 Task: Create a due date automation trigger when advanced on, on the monday of the week a card is due add dates starting in 1 working days at 11:00 AM.
Action: Mouse moved to (967, 78)
Screenshot: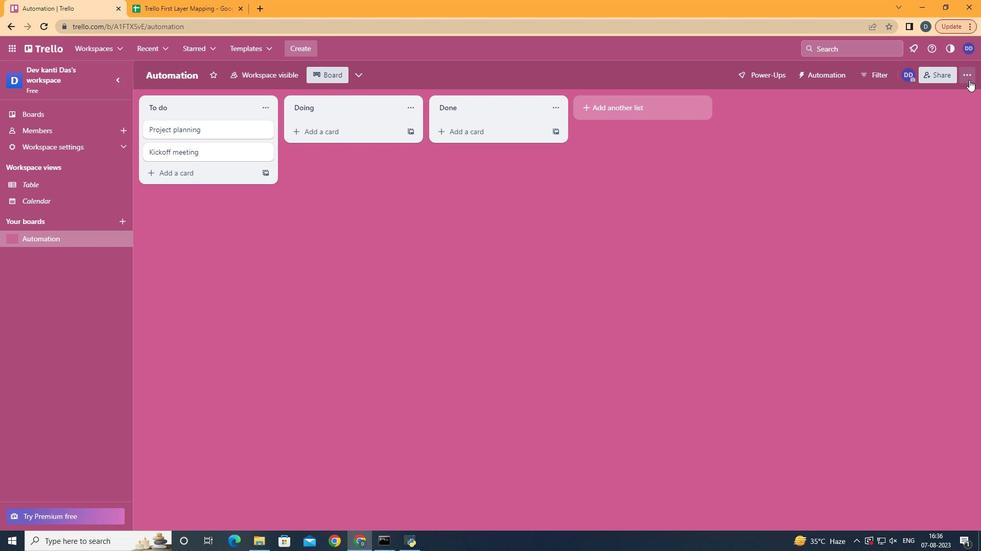 
Action: Mouse pressed left at (967, 78)
Screenshot: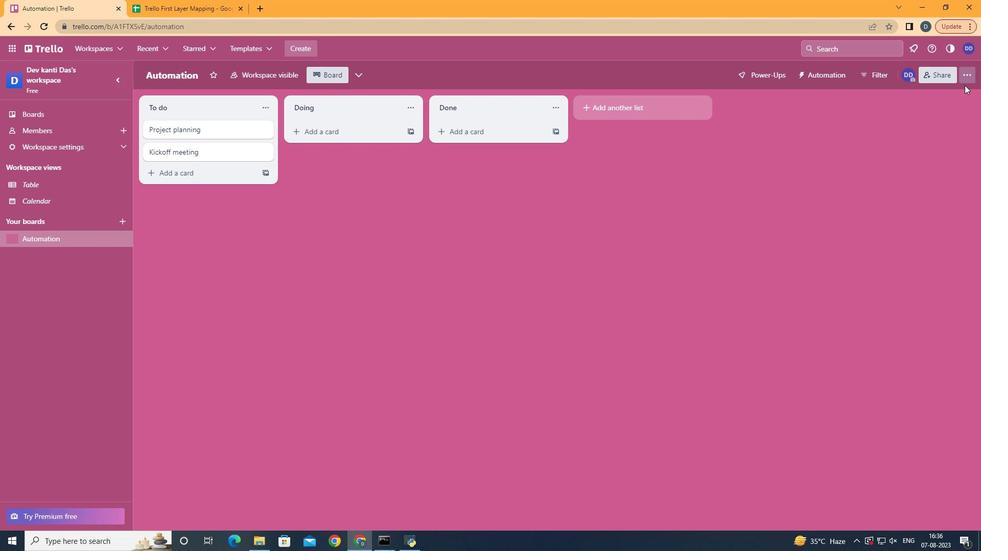
Action: Mouse moved to (888, 213)
Screenshot: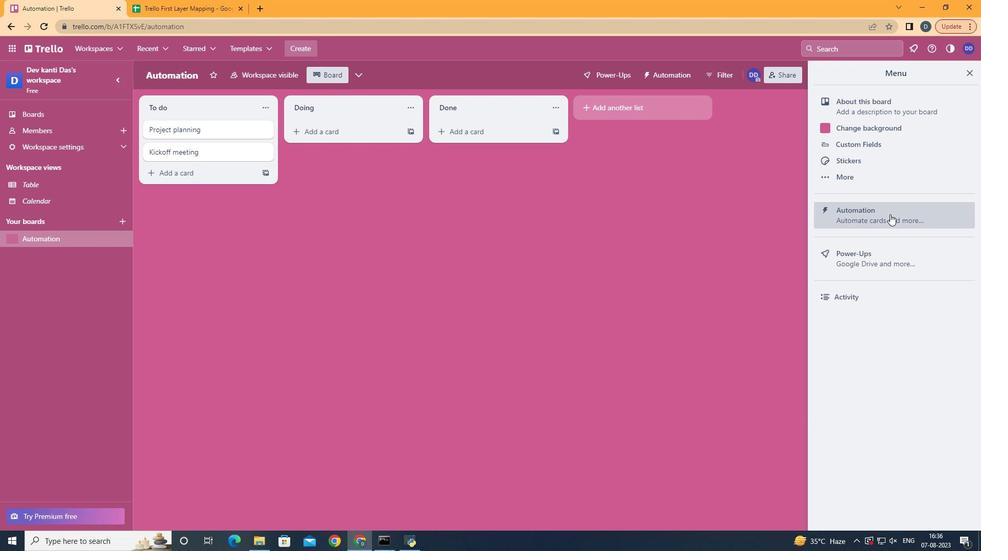 
Action: Mouse pressed left at (888, 213)
Screenshot: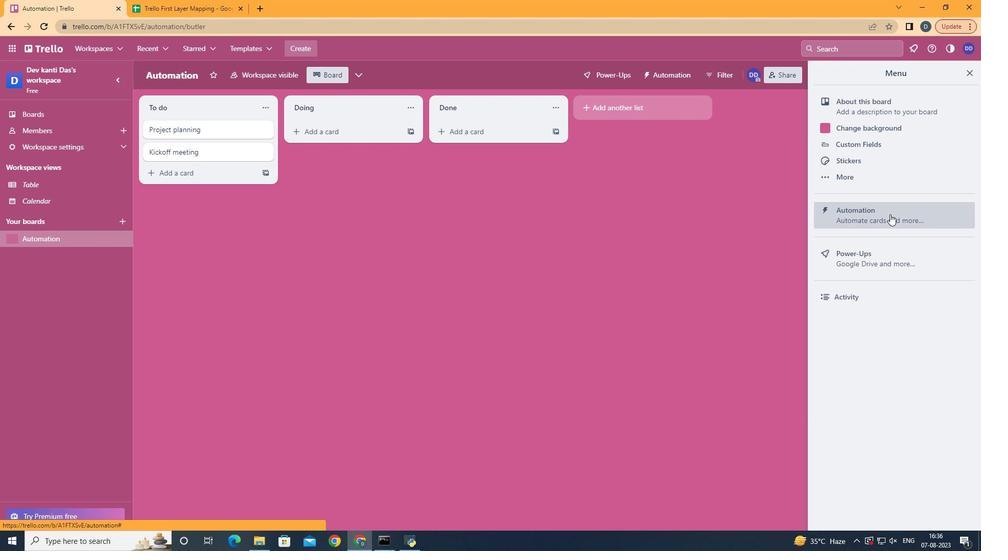 
Action: Mouse moved to (204, 203)
Screenshot: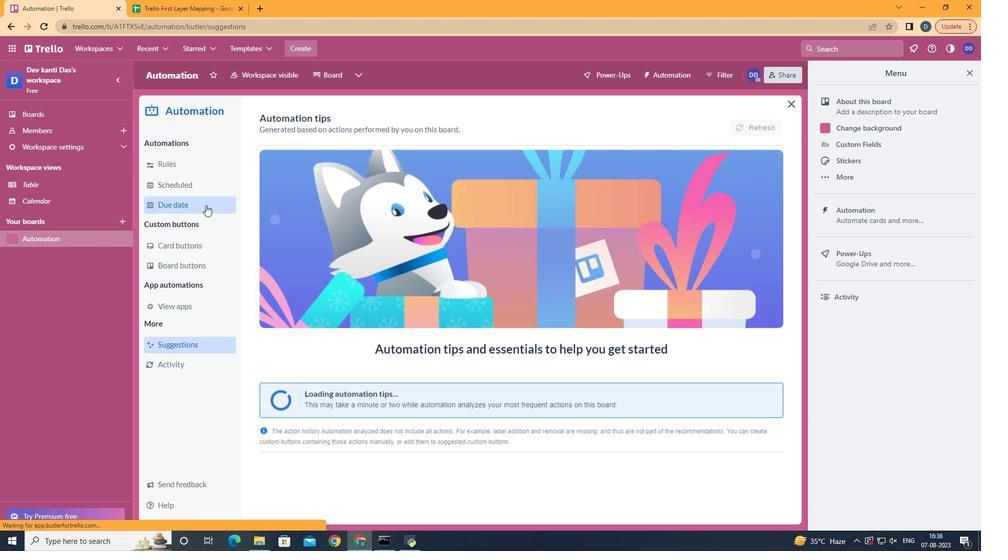 
Action: Mouse pressed left at (204, 203)
Screenshot: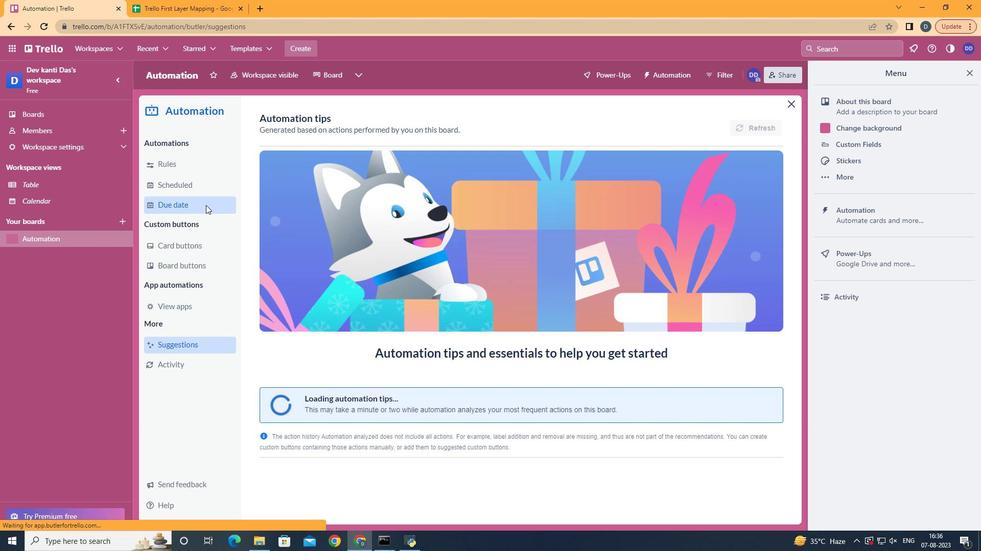 
Action: Mouse moved to (711, 122)
Screenshot: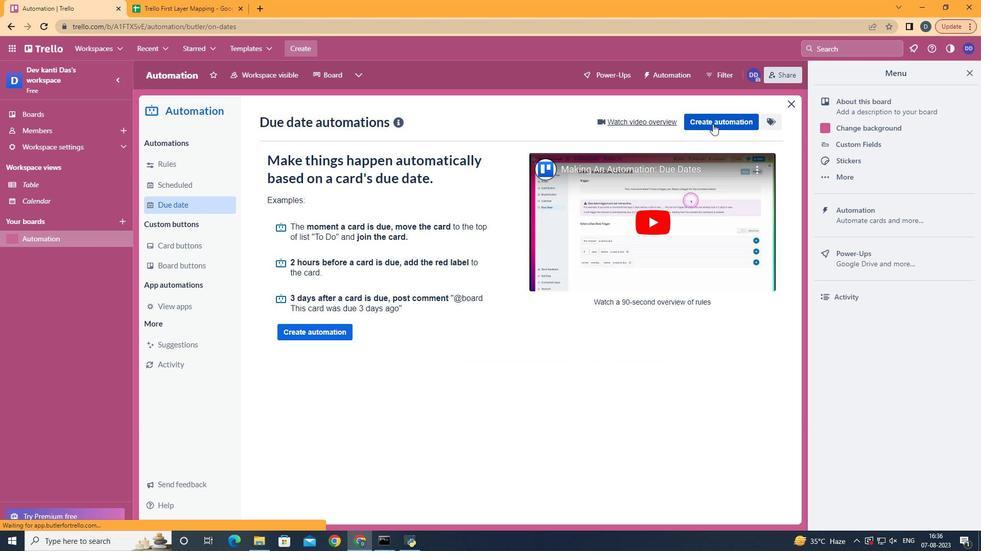 
Action: Mouse pressed left at (711, 122)
Screenshot: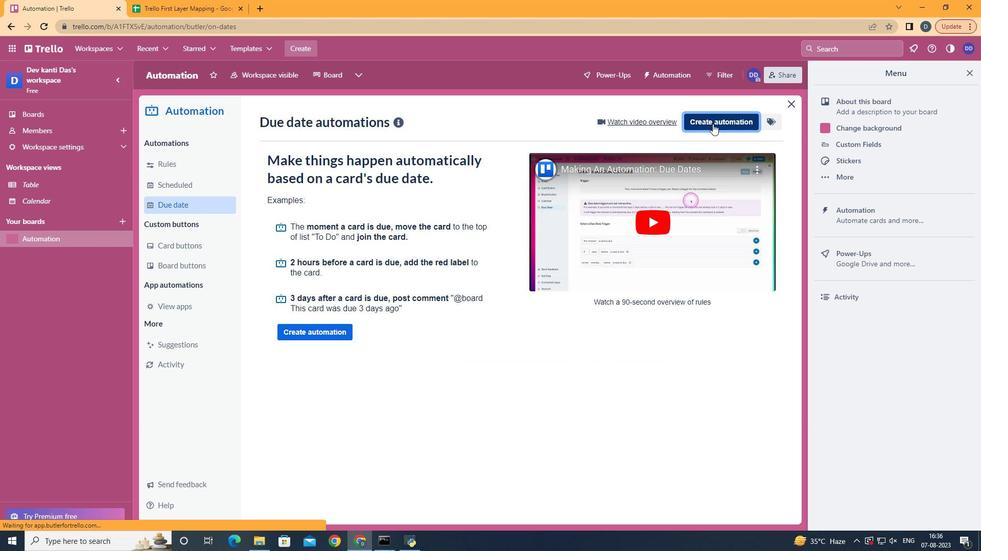 
Action: Mouse moved to (539, 218)
Screenshot: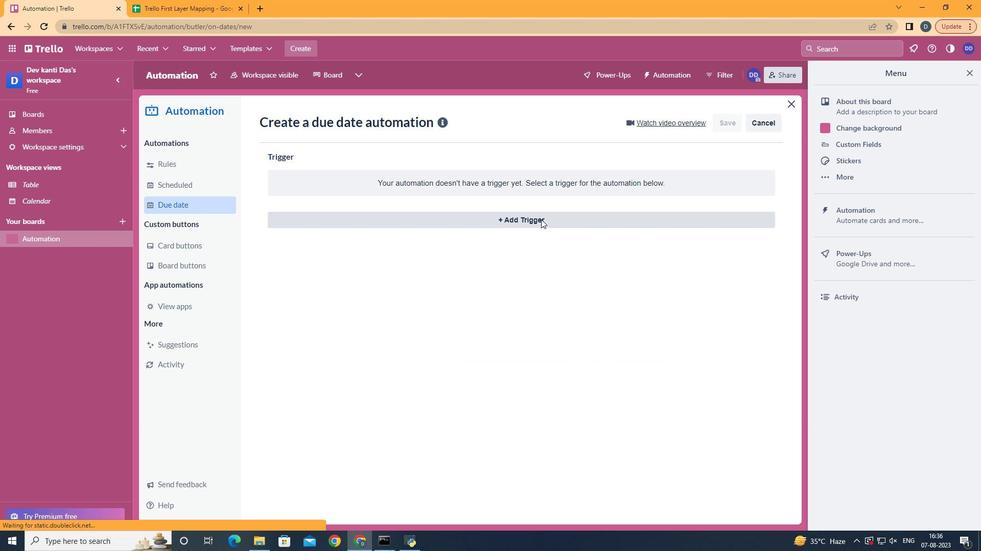 
Action: Mouse pressed left at (539, 218)
Screenshot: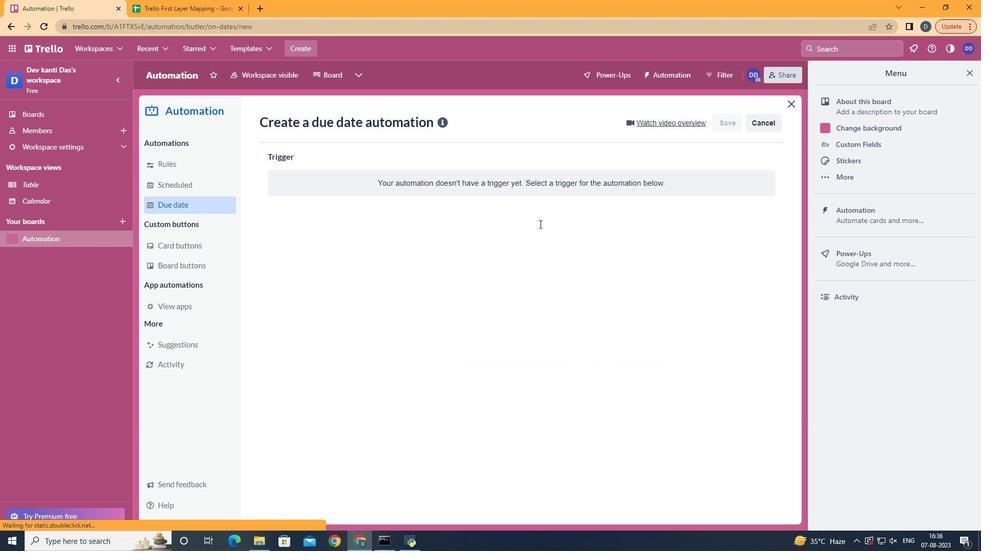 
Action: Mouse moved to (335, 262)
Screenshot: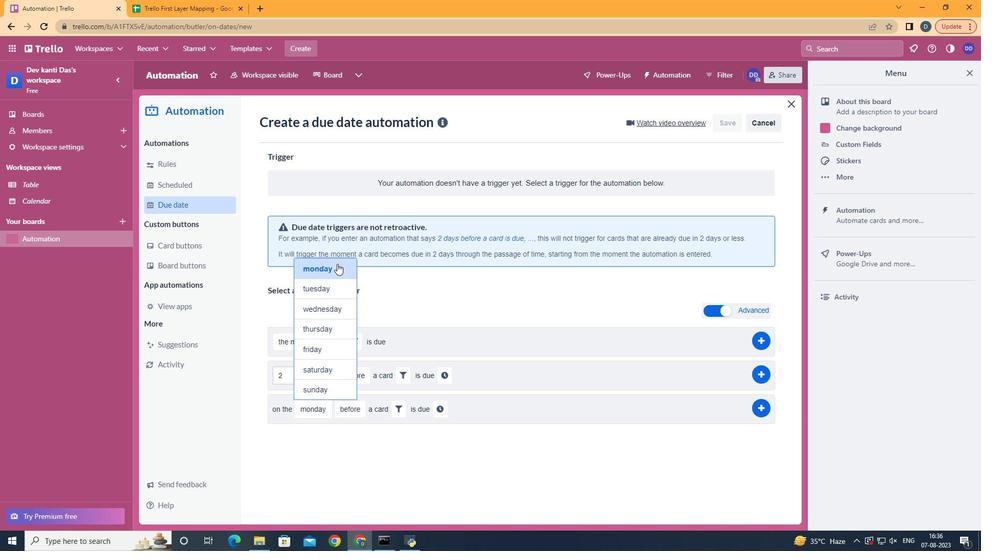 
Action: Mouse pressed left at (335, 262)
Screenshot: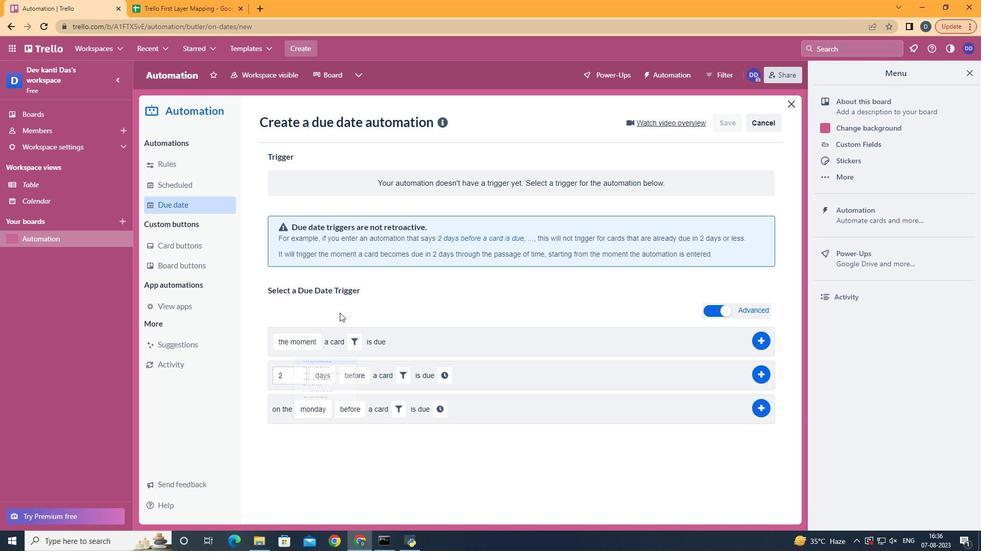
Action: Mouse moved to (357, 468)
Screenshot: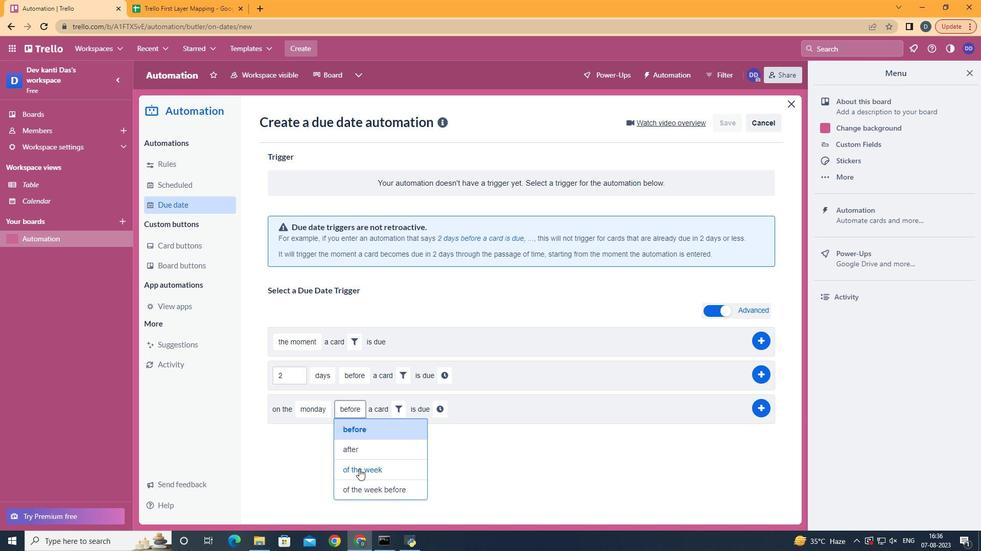 
Action: Mouse pressed left at (357, 468)
Screenshot: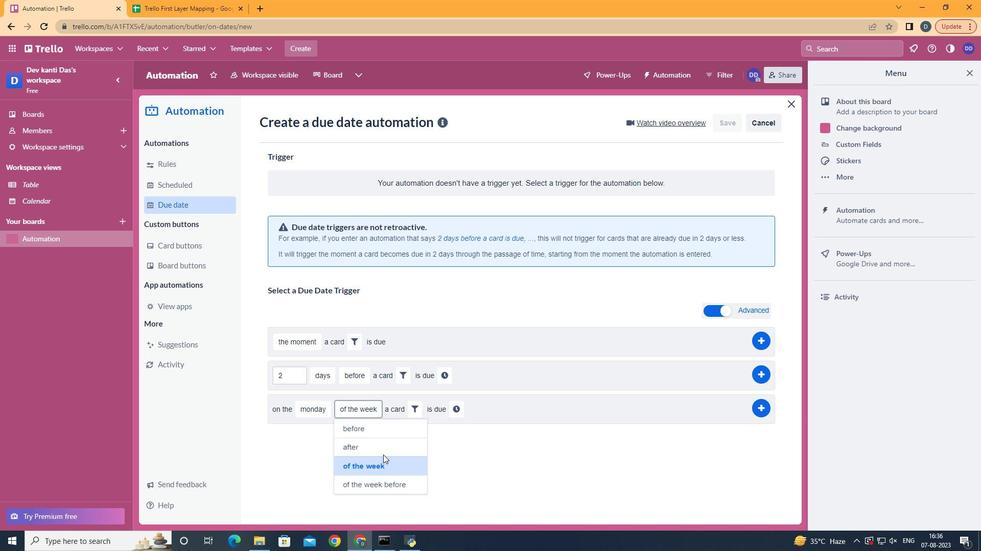 
Action: Mouse moved to (413, 411)
Screenshot: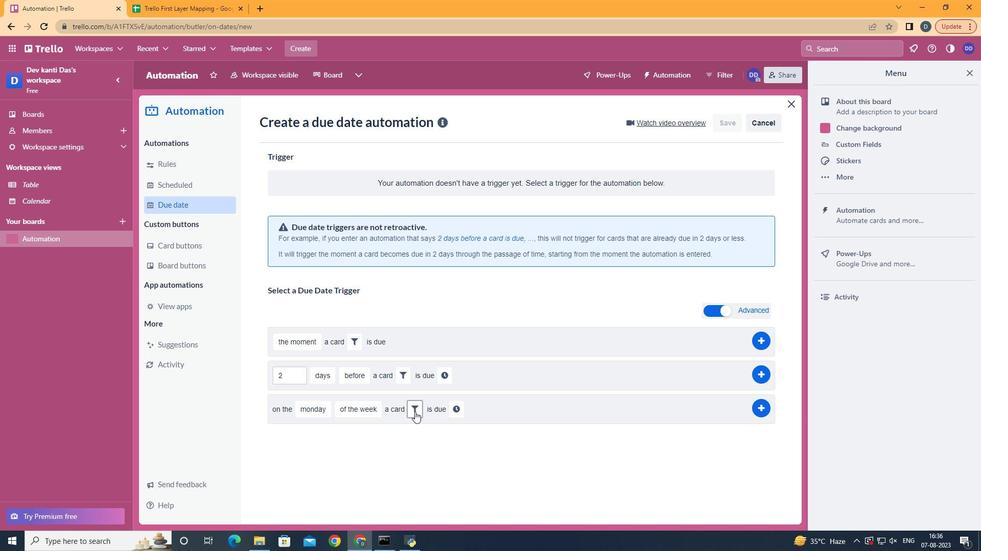 
Action: Mouse pressed left at (413, 411)
Screenshot: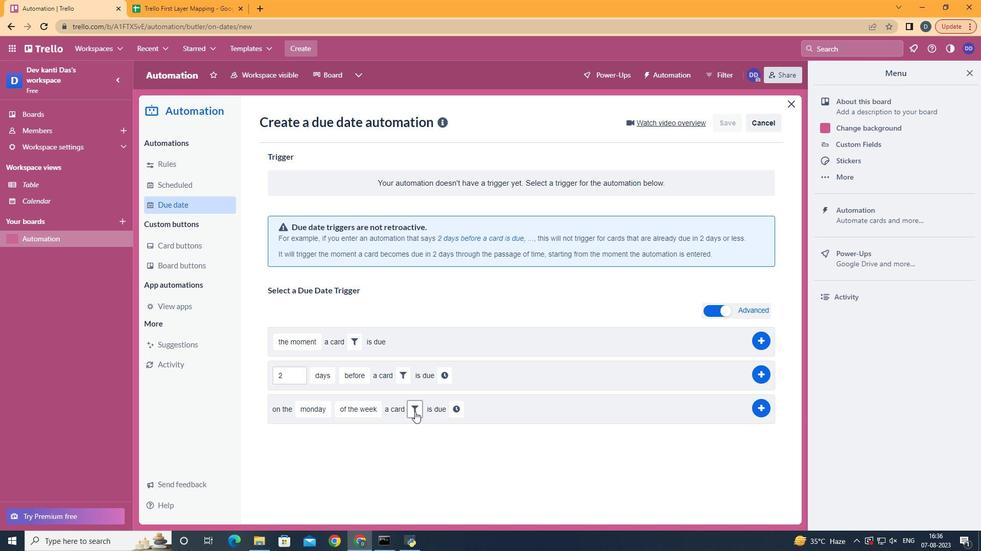
Action: Mouse moved to (461, 439)
Screenshot: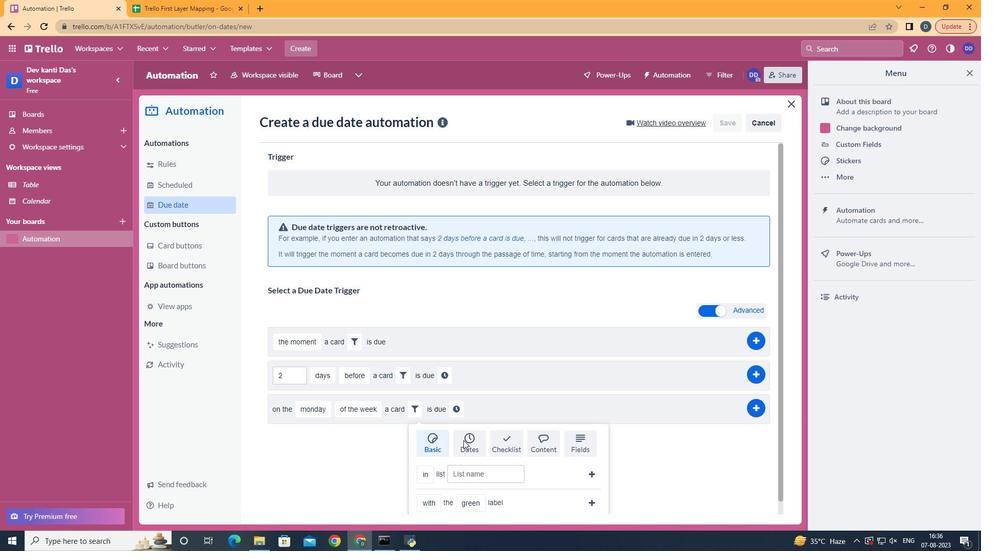 
Action: Mouse pressed left at (461, 439)
Screenshot: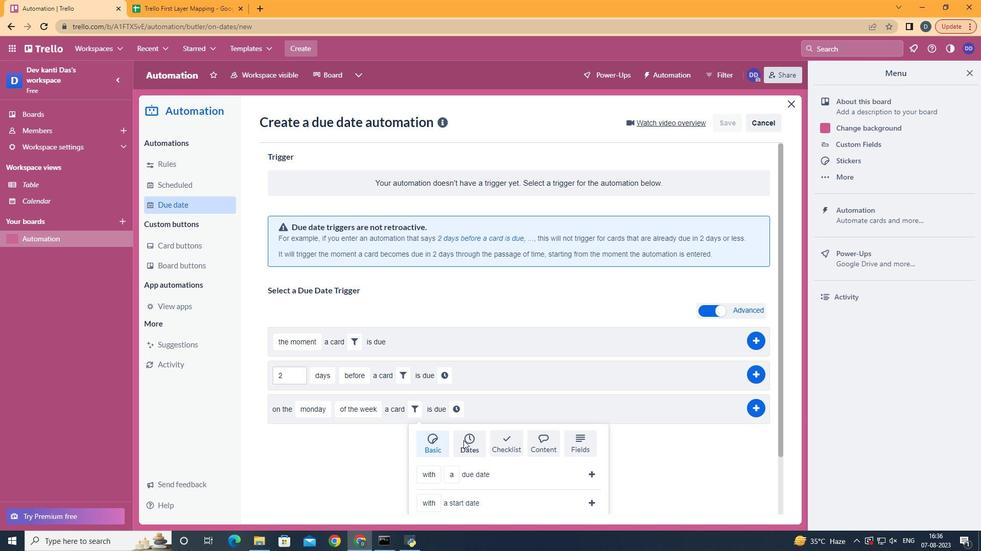 
Action: Mouse scrolled (461, 438) with delta (0, 0)
Screenshot: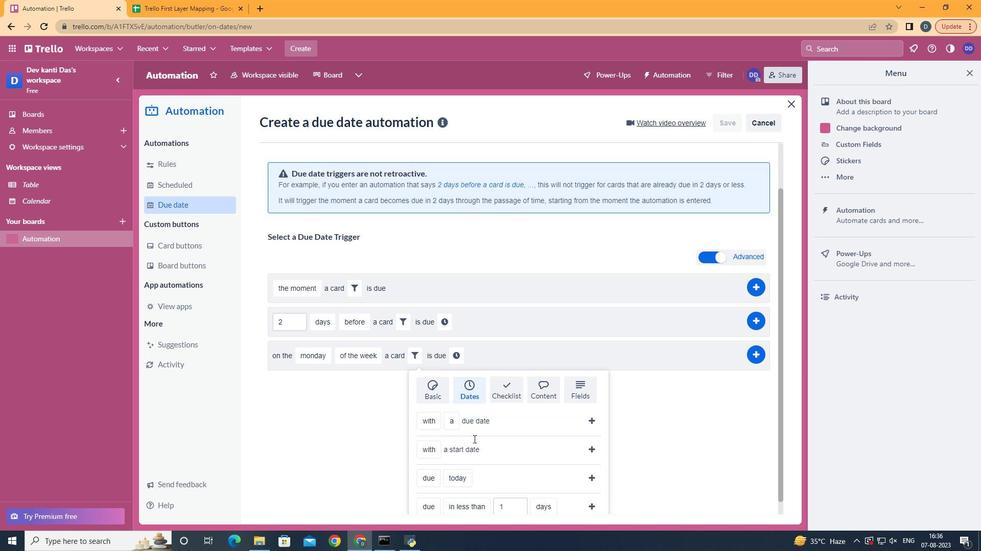 
Action: Mouse scrolled (461, 438) with delta (0, 0)
Screenshot: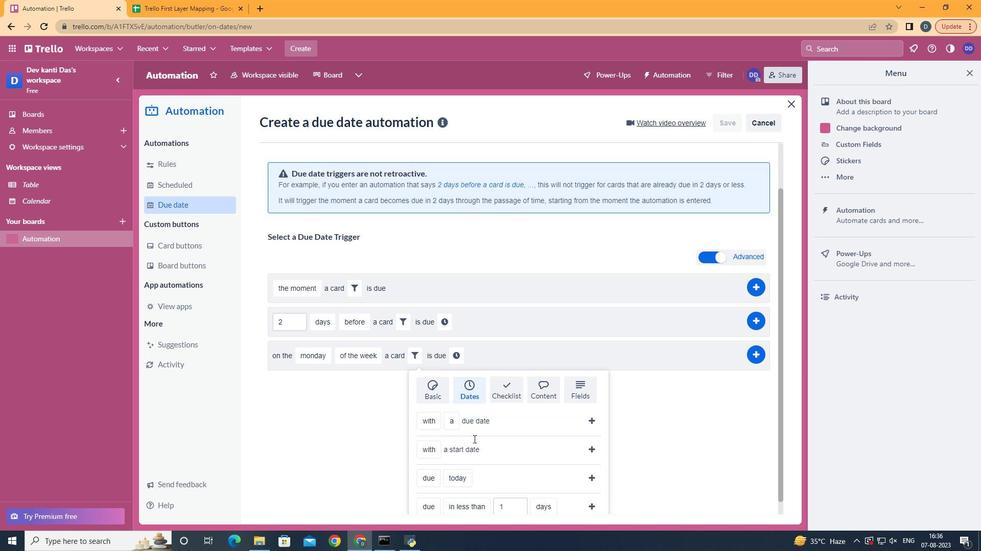 
Action: Mouse scrolled (461, 438) with delta (0, 0)
Screenshot: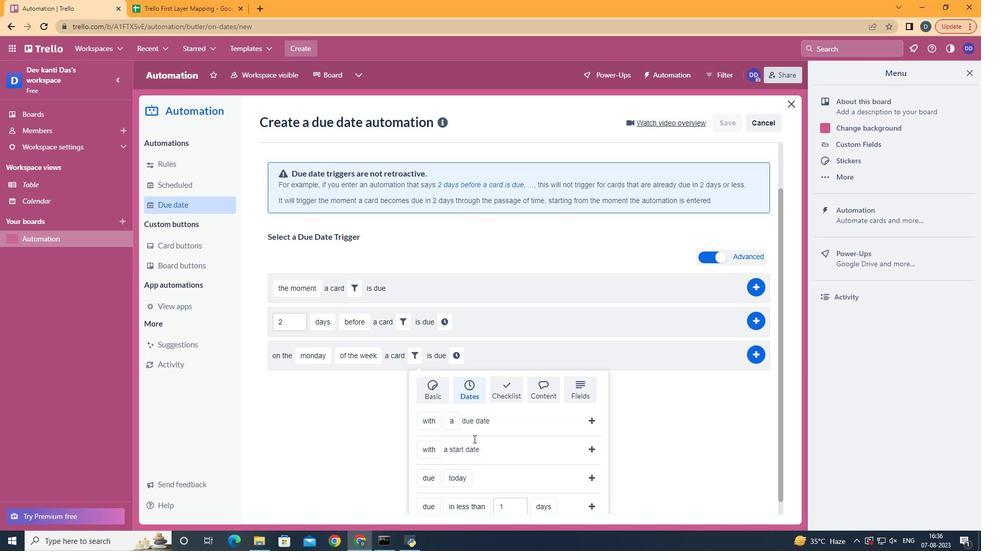 
Action: Mouse scrolled (461, 438) with delta (0, 0)
Screenshot: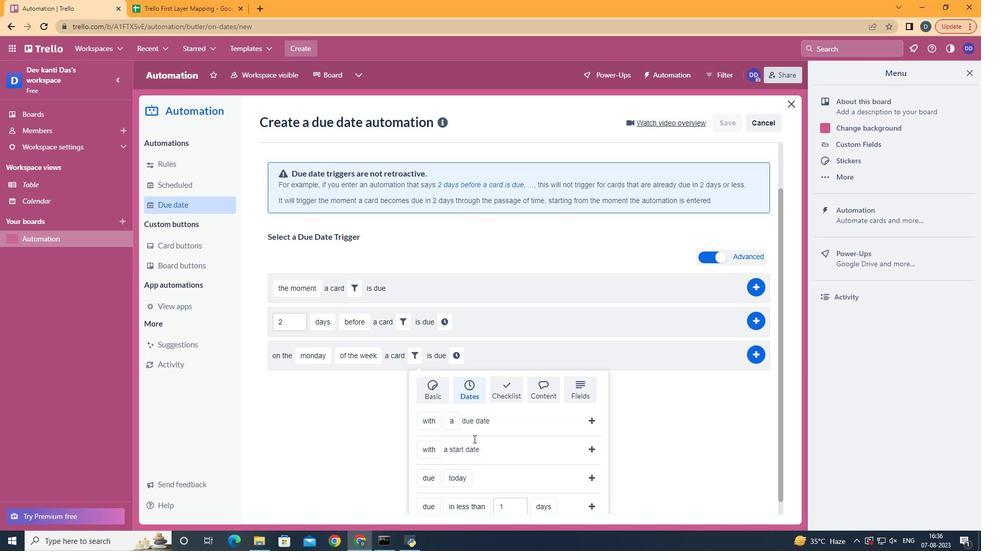 
Action: Mouse moved to (439, 469)
Screenshot: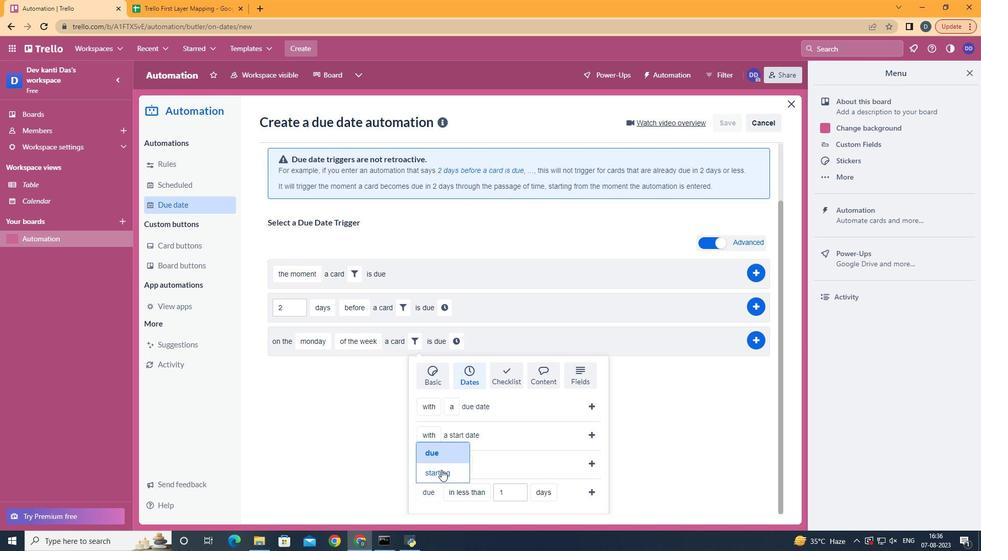 
Action: Mouse pressed left at (439, 469)
Screenshot: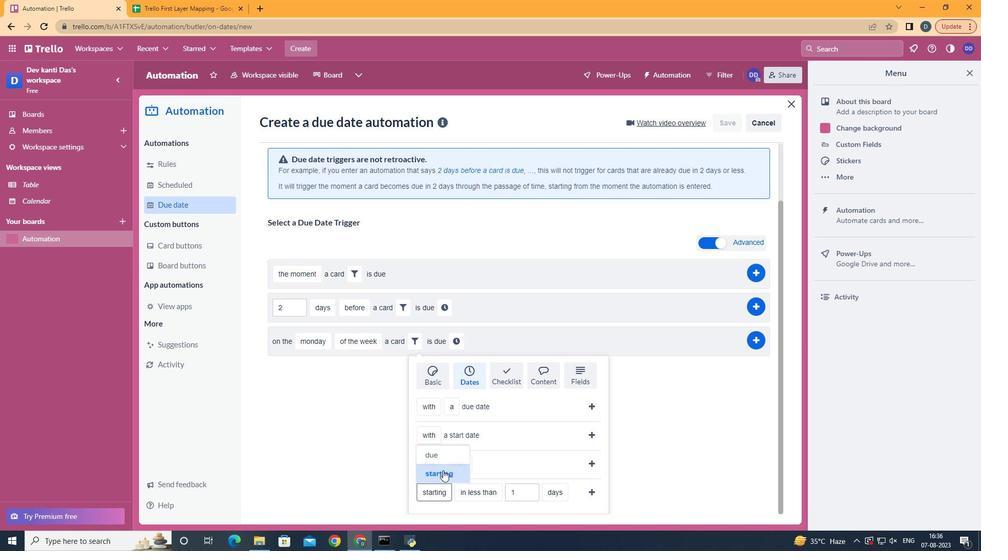 
Action: Mouse moved to (484, 450)
Screenshot: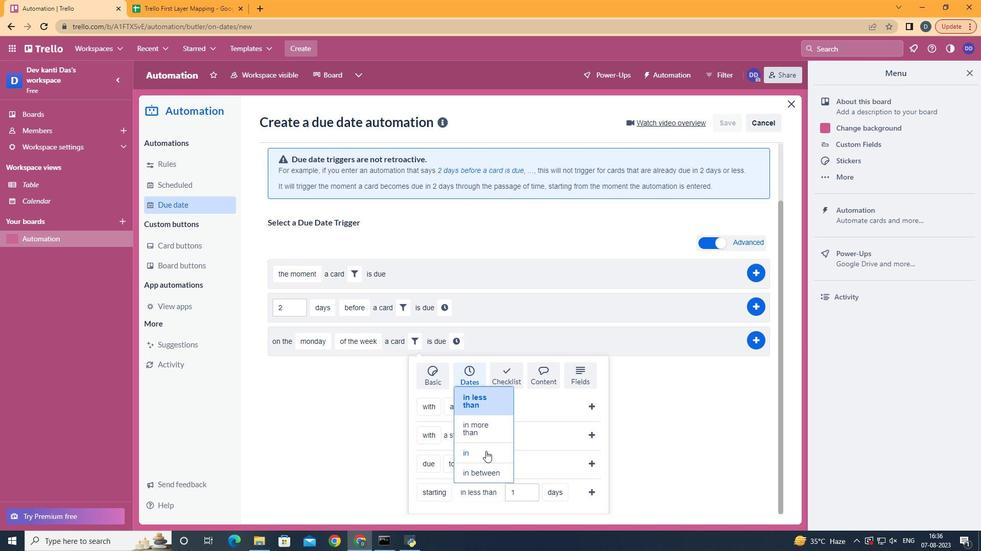 
Action: Mouse pressed left at (484, 450)
Screenshot: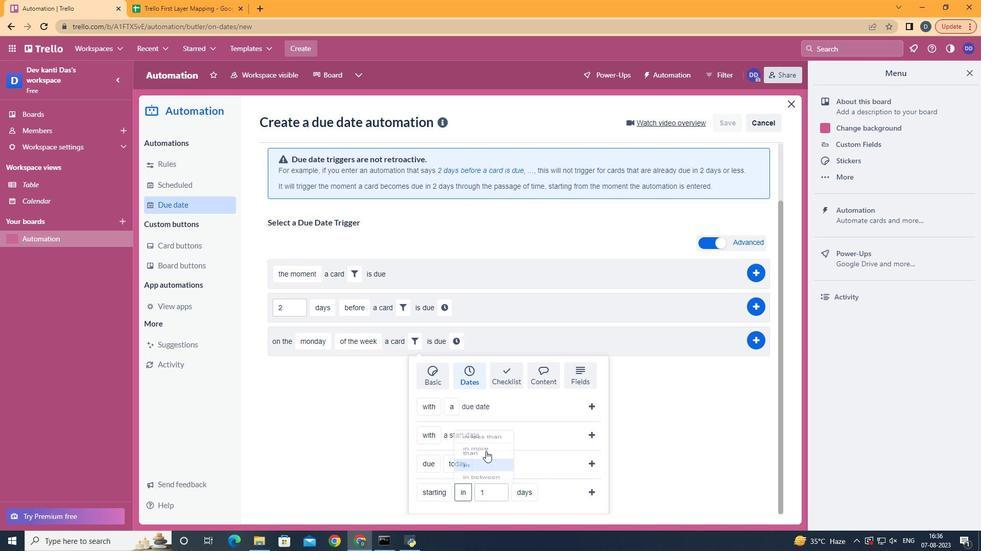 
Action: Mouse moved to (536, 473)
Screenshot: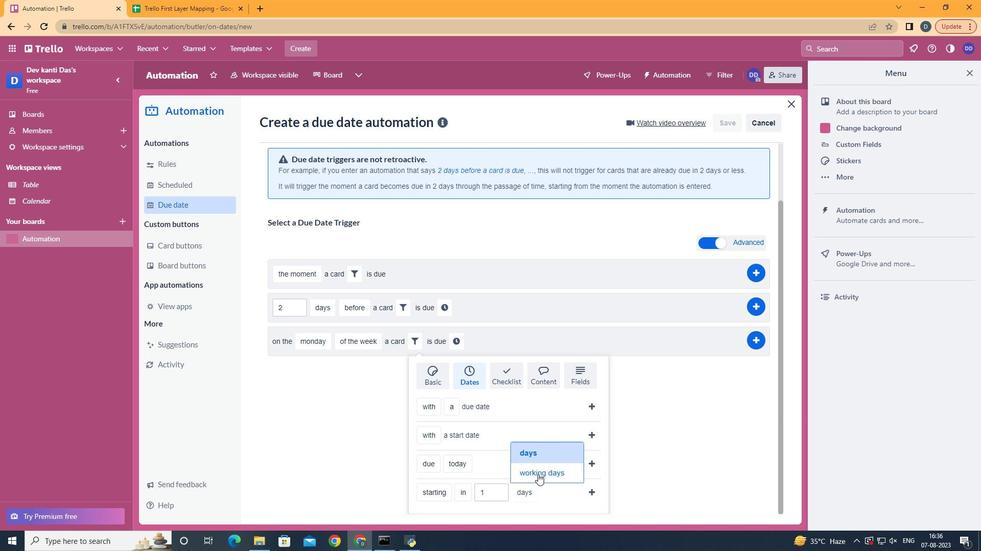 
Action: Mouse pressed left at (536, 473)
Screenshot: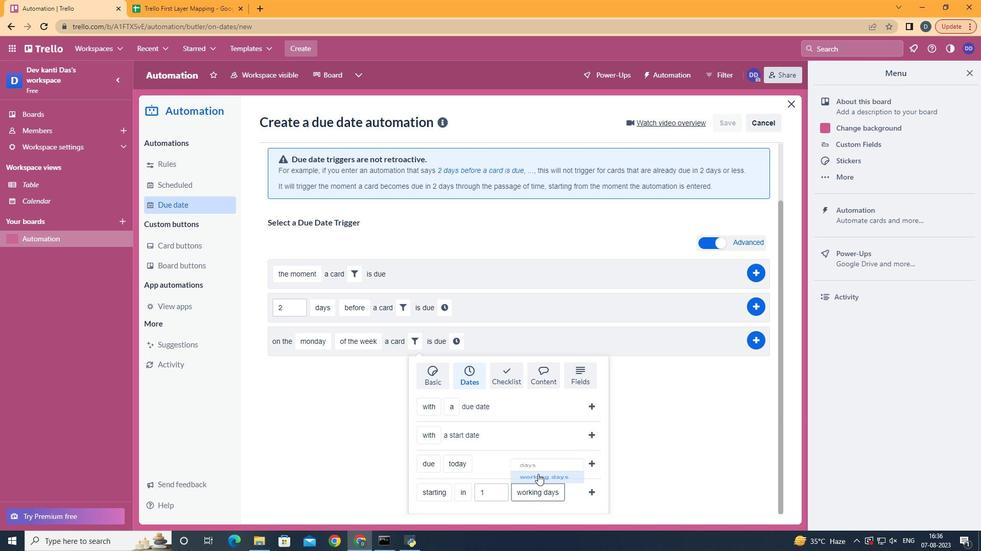 
Action: Mouse moved to (593, 493)
Screenshot: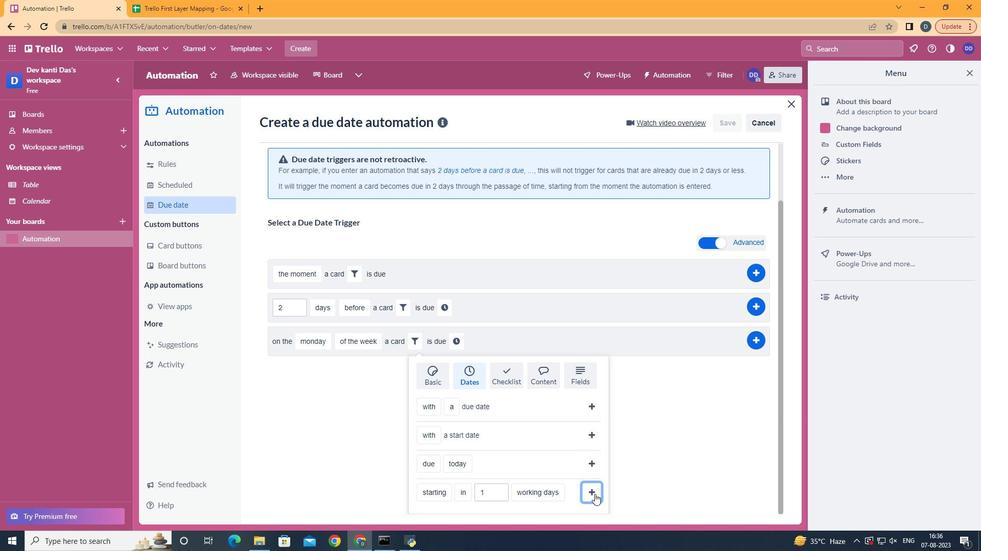 
Action: Mouse pressed left at (593, 493)
Screenshot: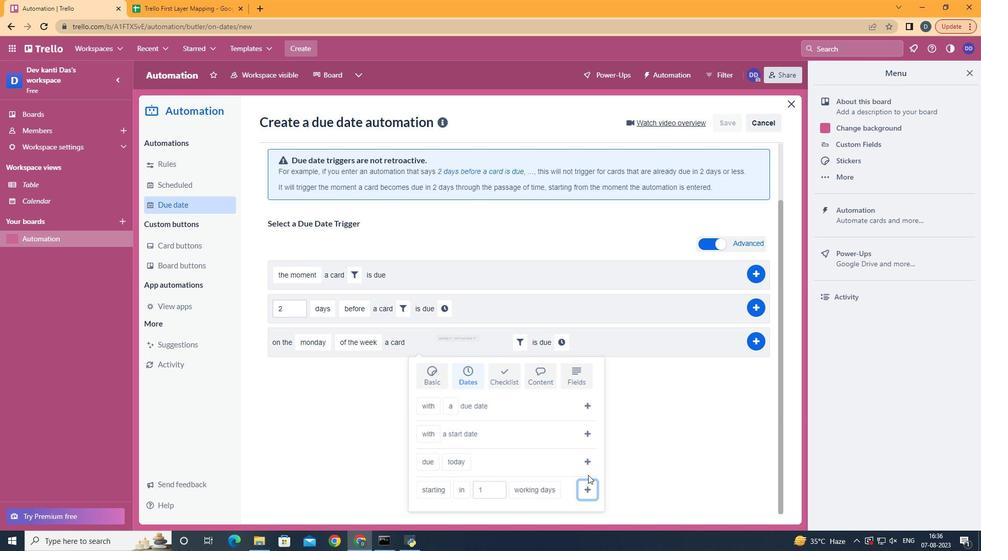 
Action: Mouse moved to (557, 406)
Screenshot: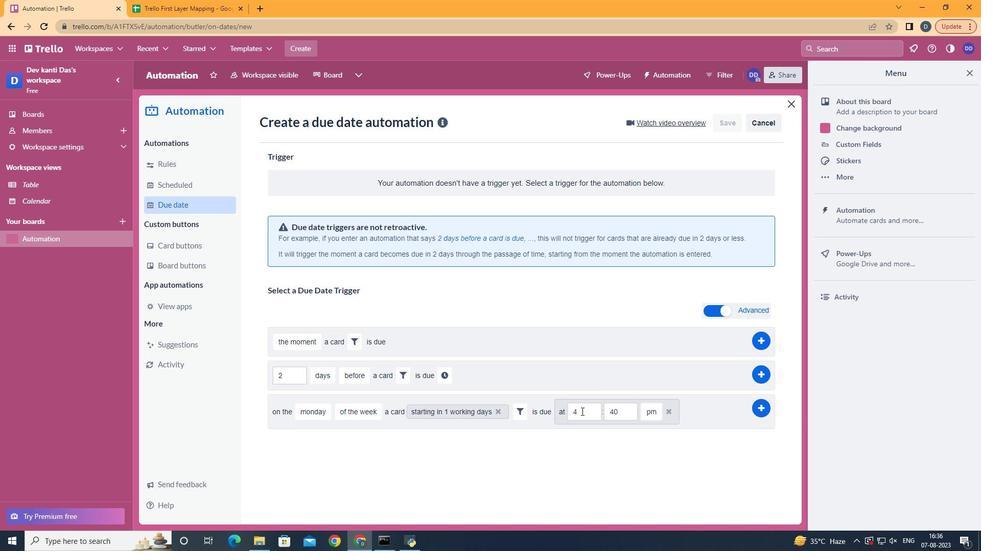 
Action: Mouse pressed left at (557, 406)
Screenshot: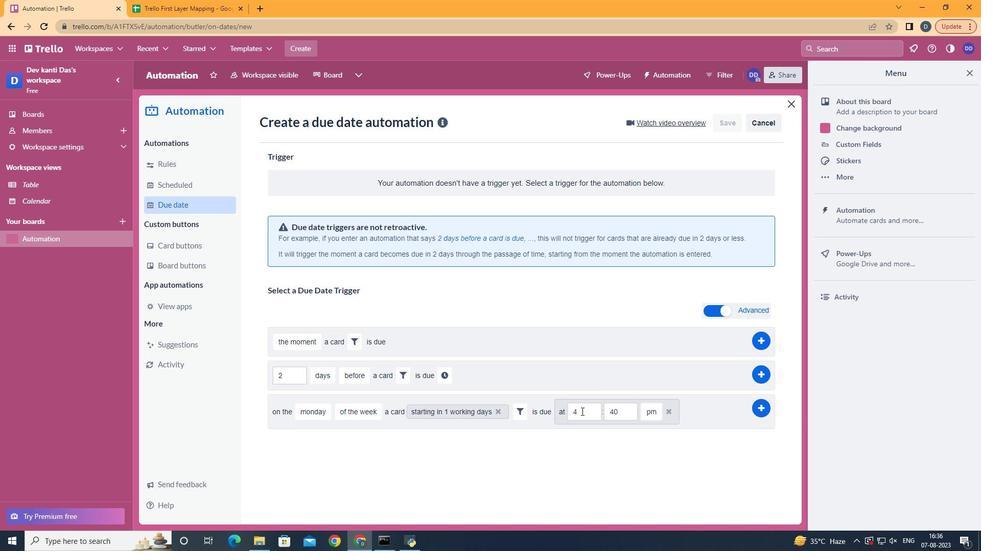 
Action: Mouse moved to (585, 410)
Screenshot: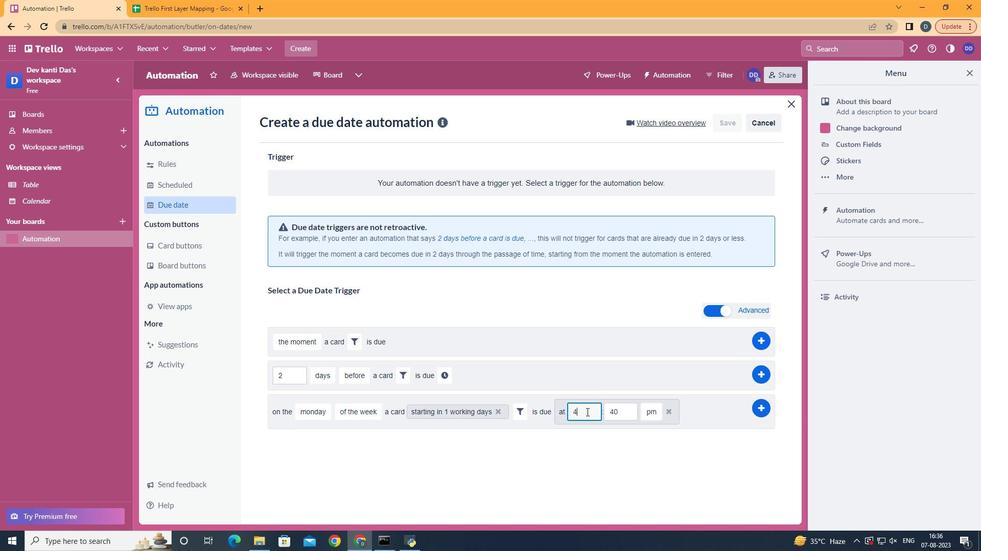 
Action: Mouse pressed left at (585, 410)
Screenshot: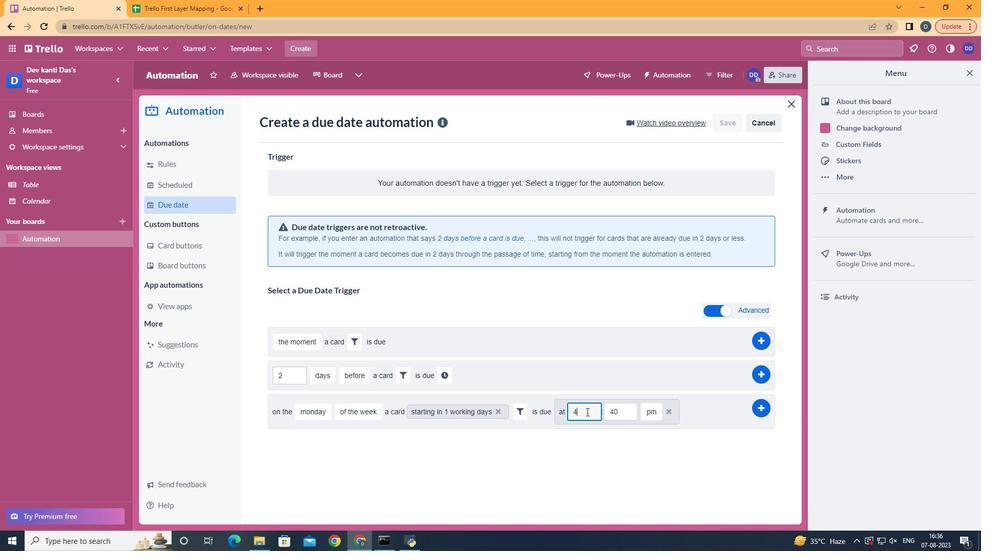 
Action: Key pressed <Key.backspace>11
Screenshot: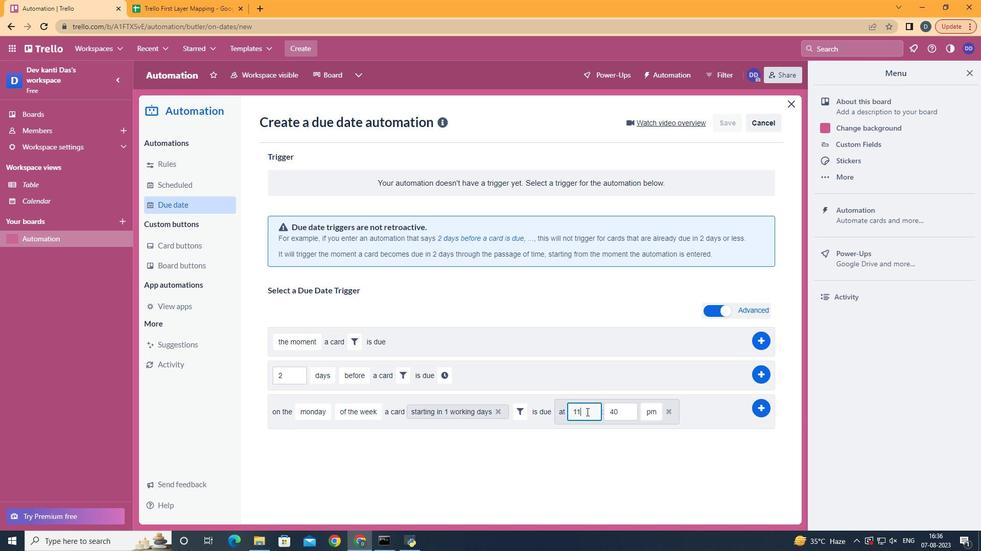 
Action: Mouse moved to (618, 412)
Screenshot: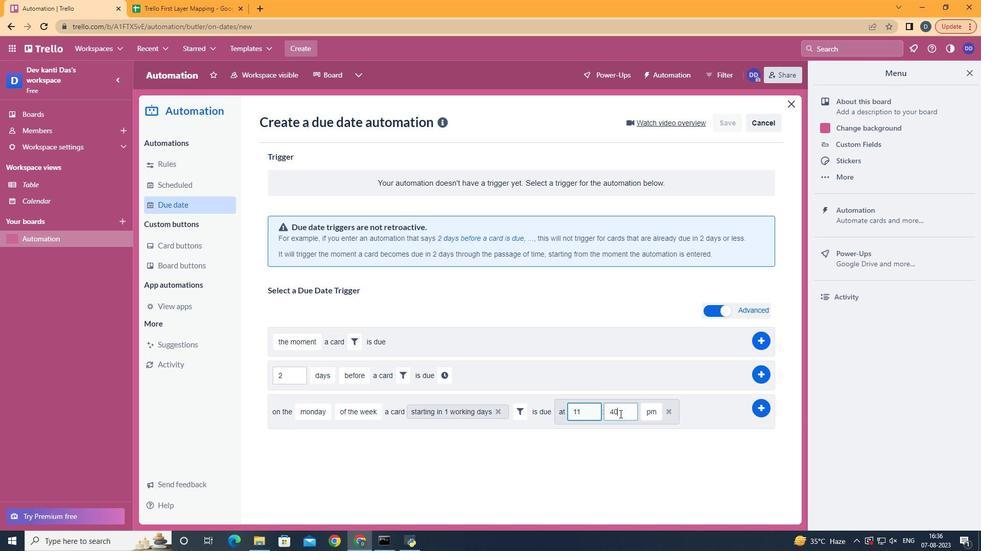 
Action: Mouse pressed left at (618, 412)
Screenshot: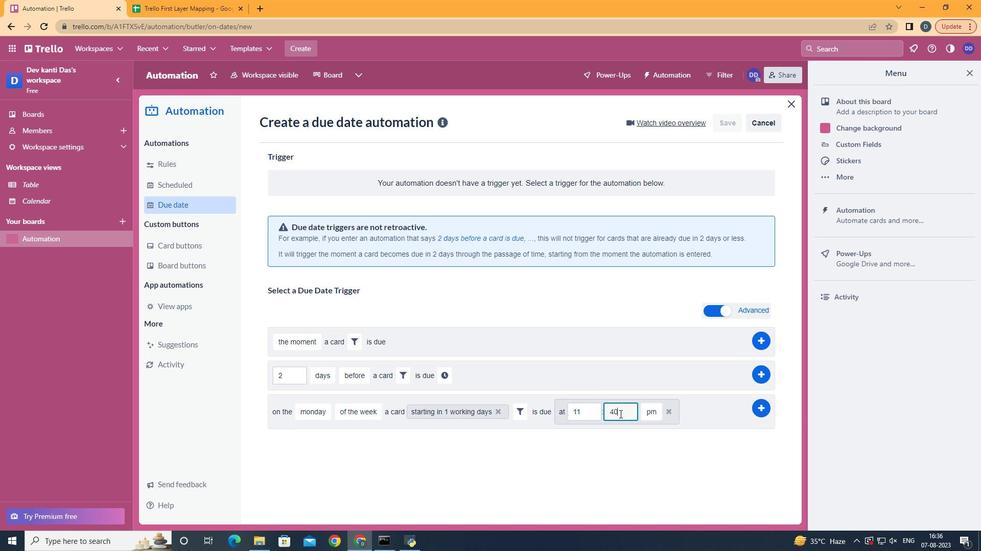 
Action: Key pressed <Key.backspace><Key.backspace>0<Key.right>0
Screenshot: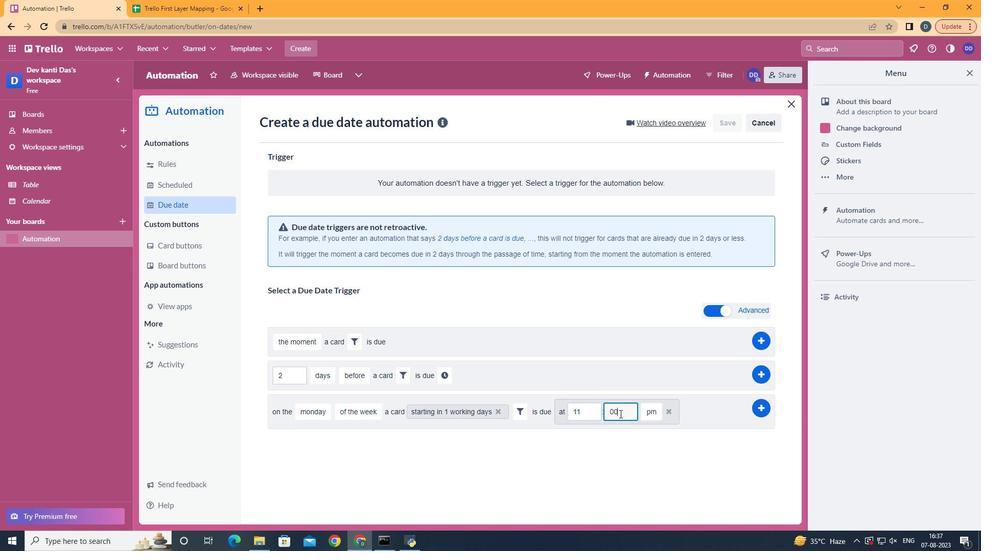 
Action: Mouse moved to (741, 417)
Screenshot: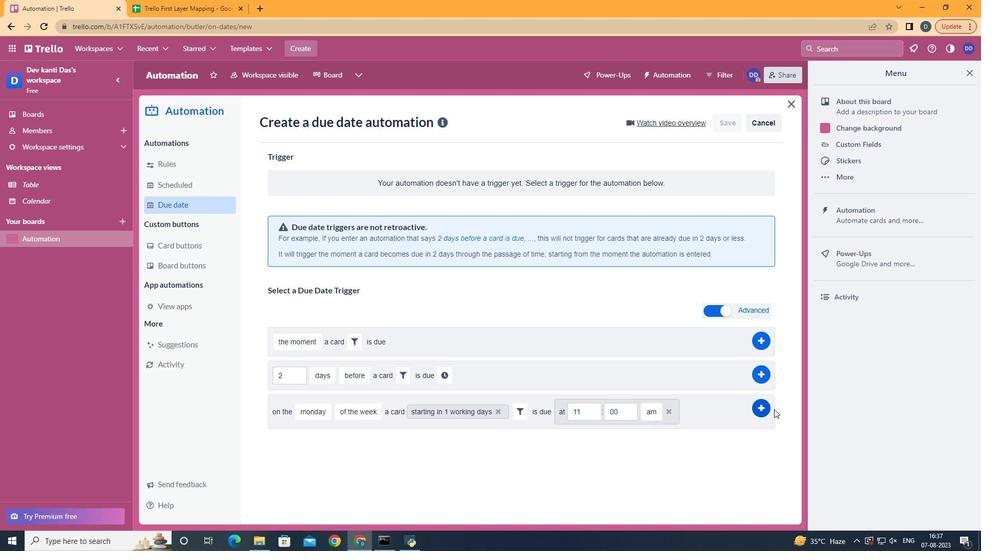
Action: Mouse pressed left at (653, 432)
Screenshot: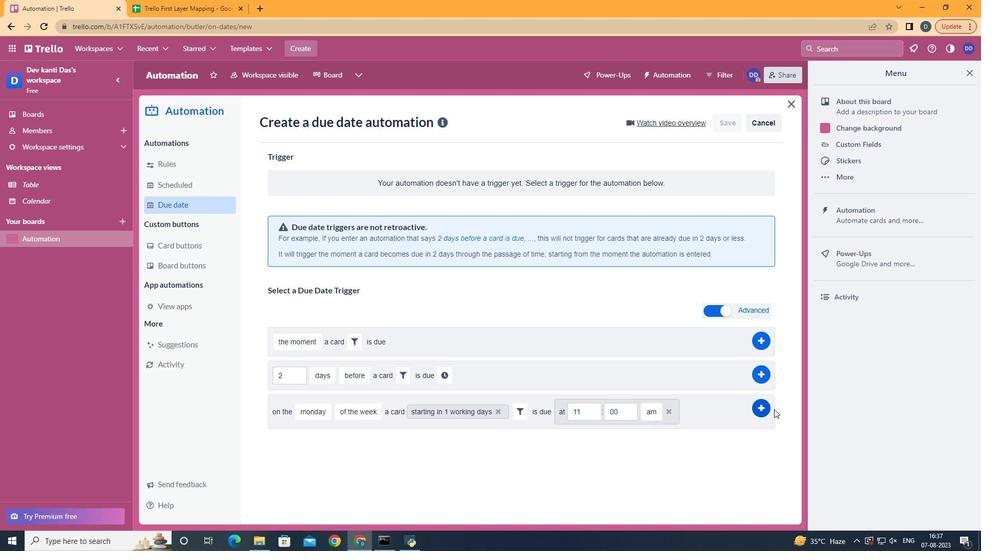 
Action: Mouse moved to (761, 409)
Screenshot: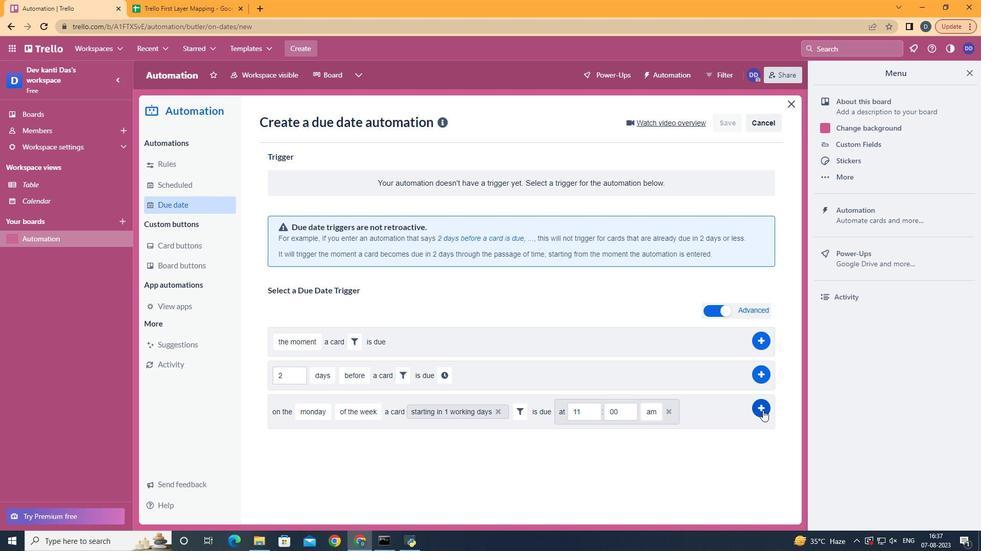 
Action: Mouse pressed left at (761, 409)
Screenshot: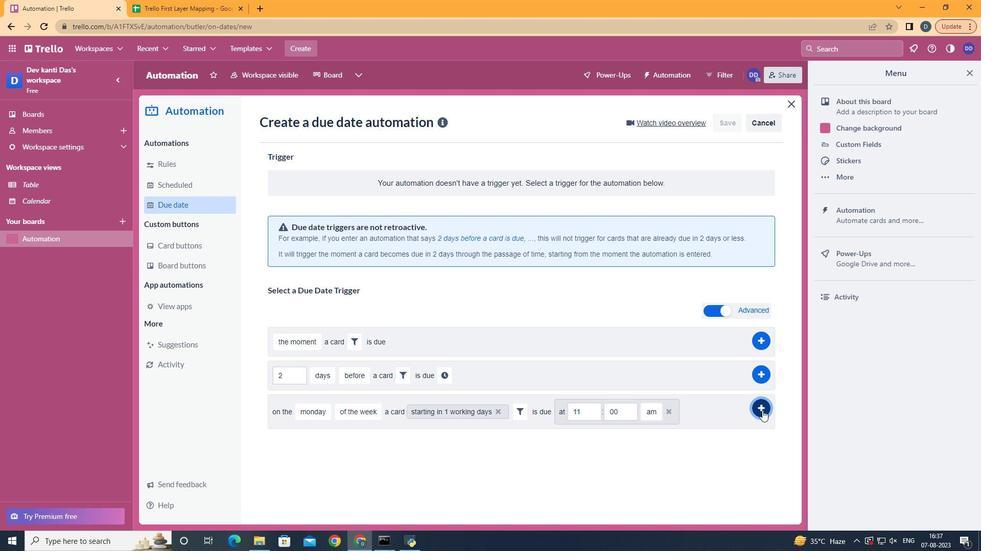 
Action: Mouse moved to (566, 193)
Screenshot: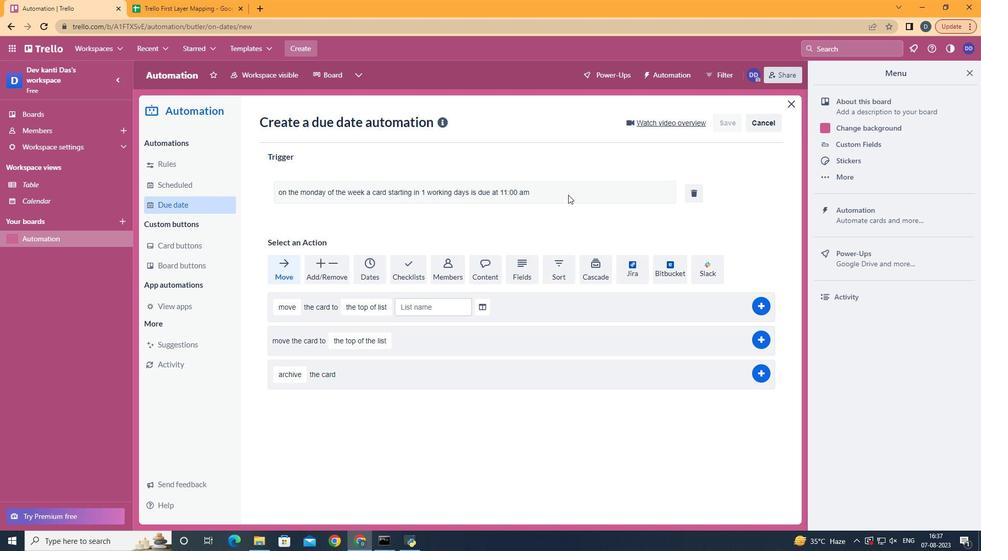 
